 Task: In the  document analytics.odt Select the first Column and change text color to  'Black' Apply the command  'Undo' Apply the command  Redo
Action: Mouse moved to (379, 200)
Screenshot: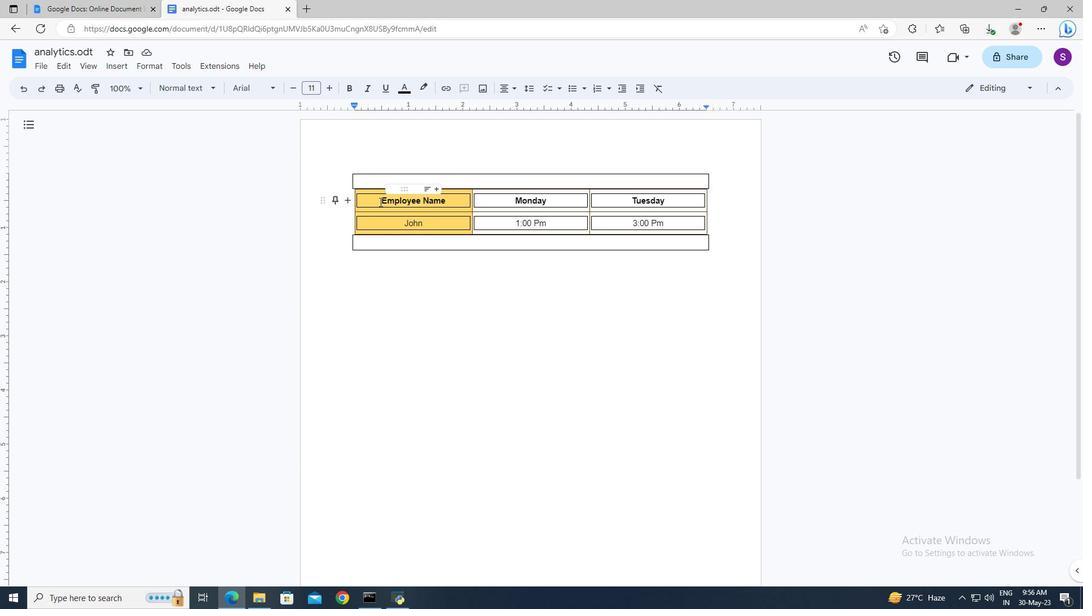 
Action: Mouse pressed left at (379, 200)
Screenshot: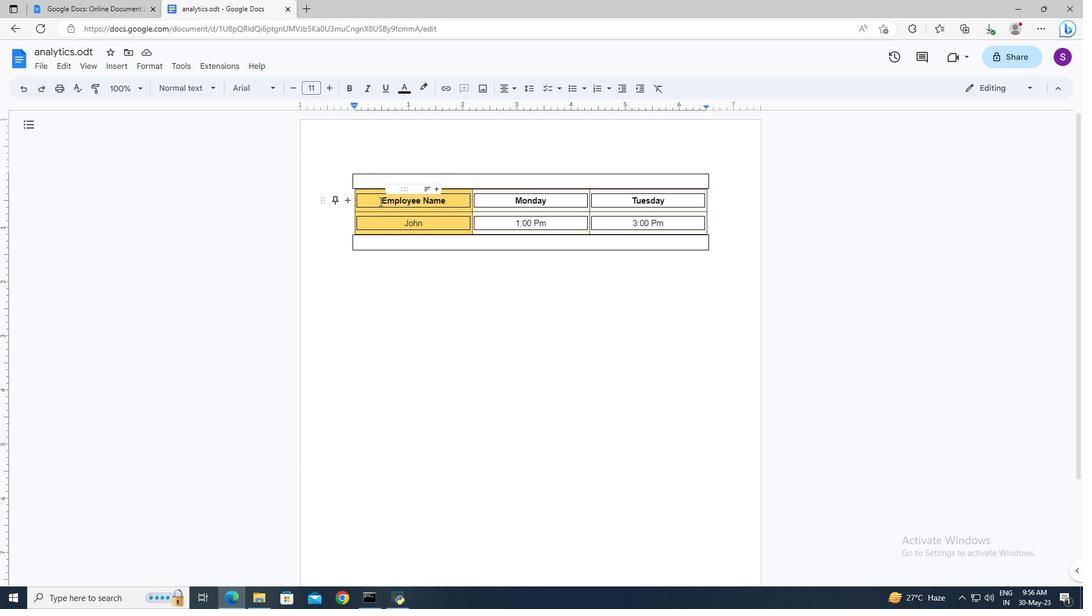 
Action: Key pressed <Key.shift><Key.down><Key.left><Key.down>
Screenshot: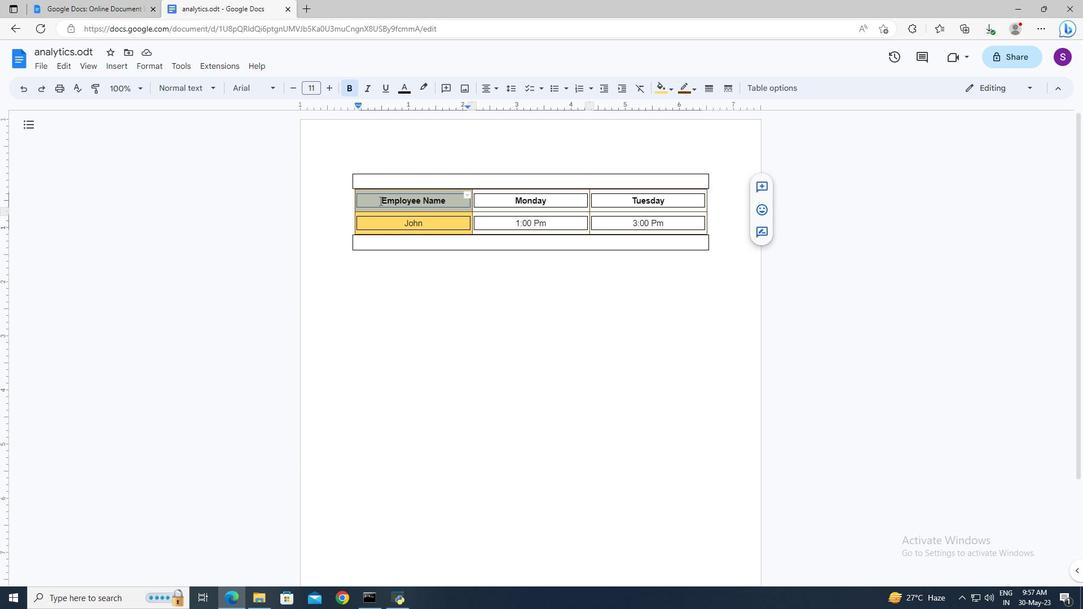 
Action: Mouse moved to (408, 89)
Screenshot: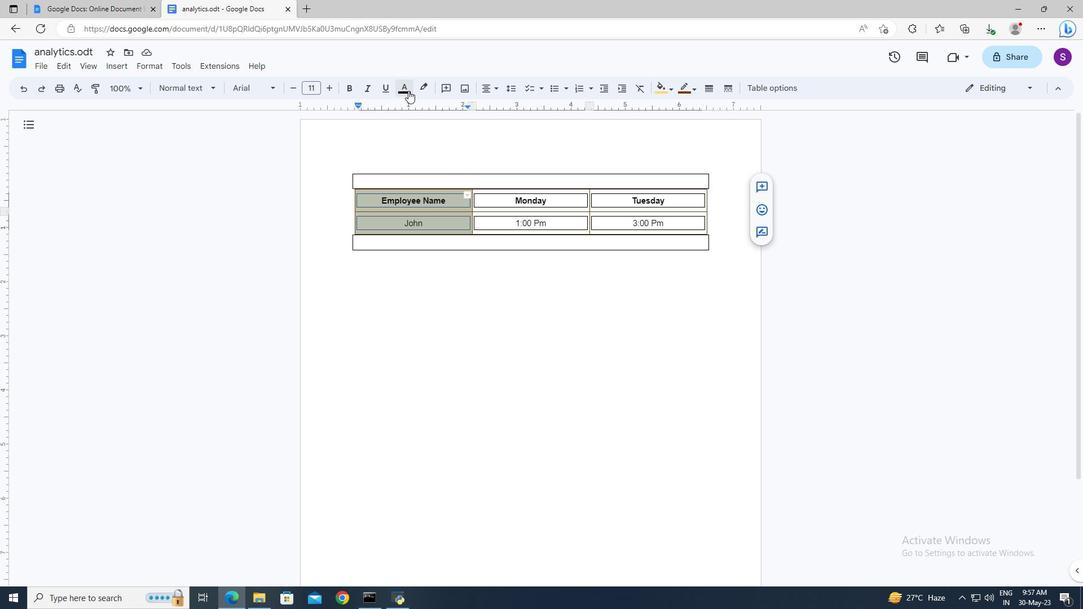 
Action: Mouse pressed left at (408, 89)
Screenshot: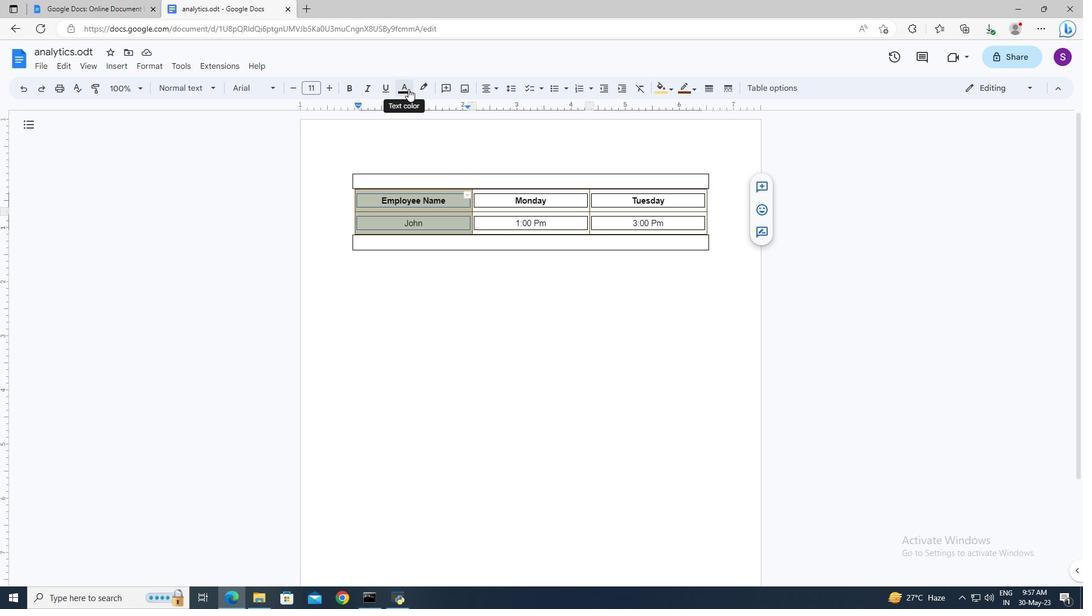 
Action: Mouse moved to (408, 111)
Screenshot: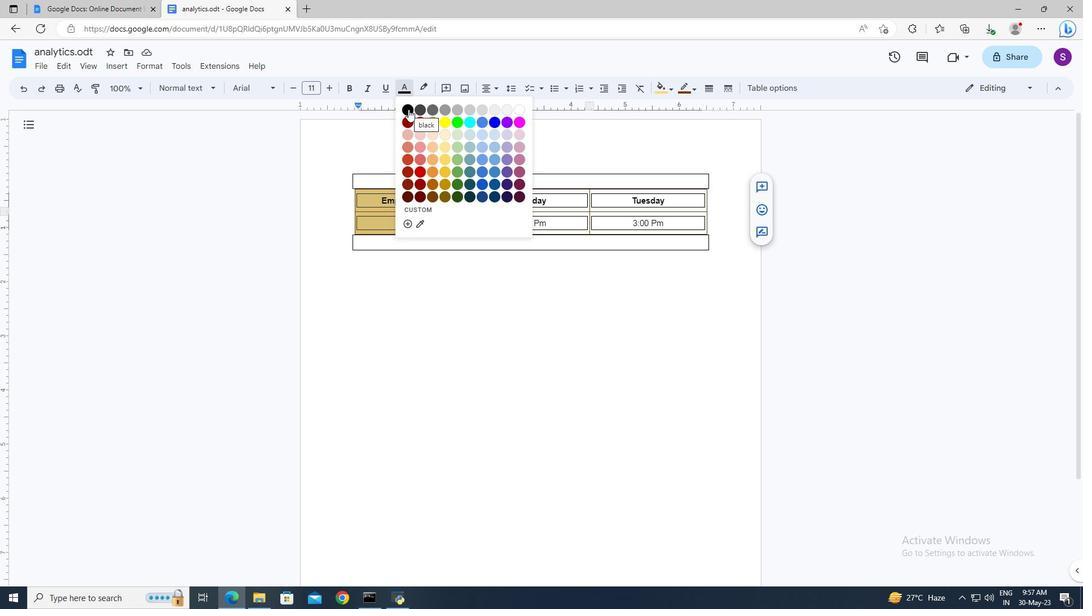 
Action: Mouse pressed left at (408, 111)
Screenshot: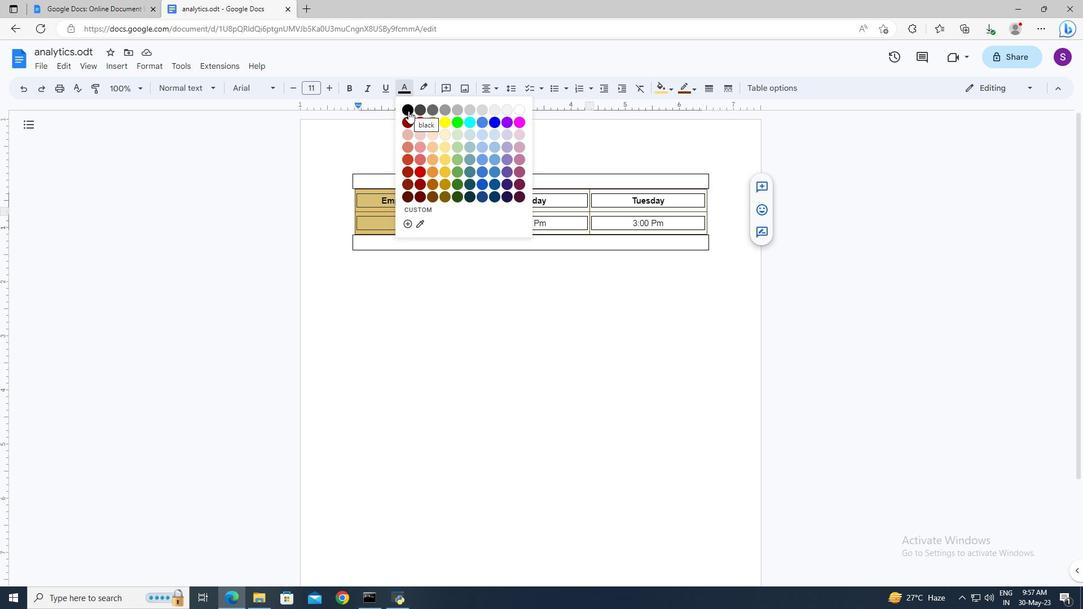
Action: Mouse moved to (511, 282)
Screenshot: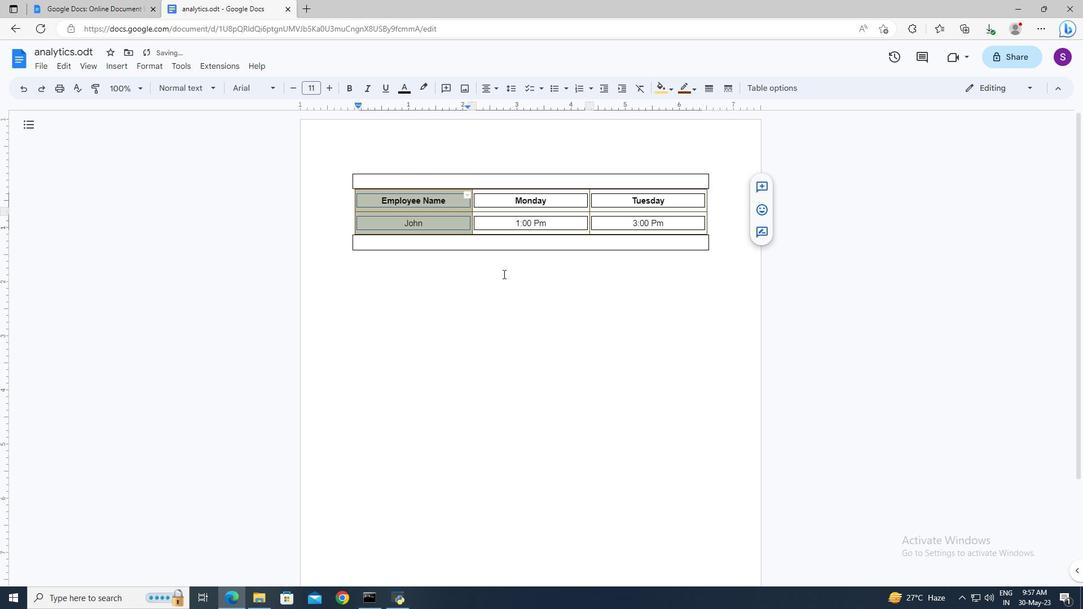 
Action: Mouse pressed left at (511, 282)
Screenshot: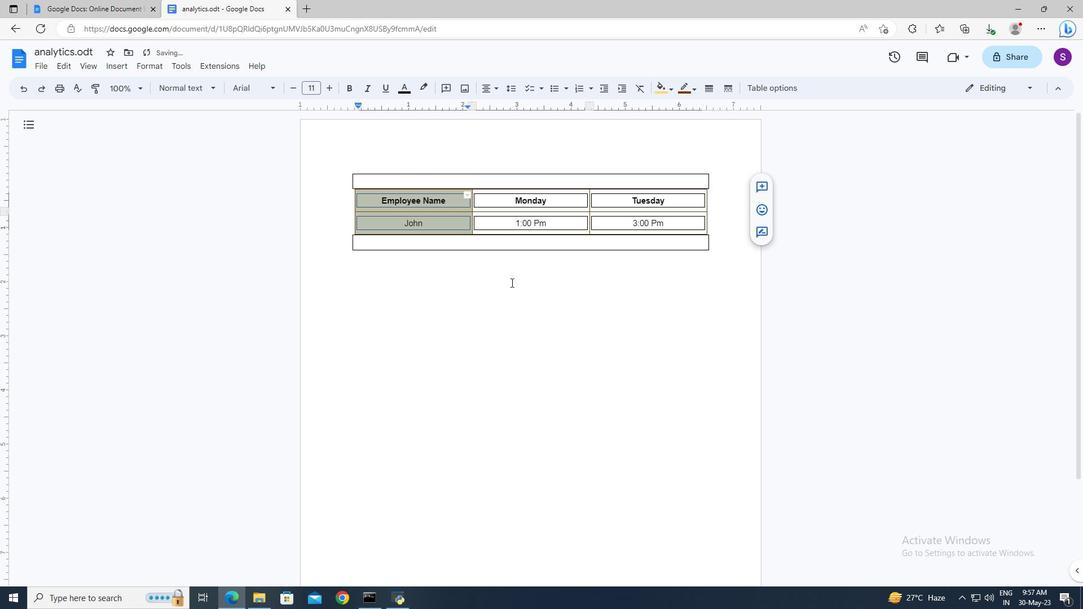 
Action: Key pressed ctrl+Z
Screenshot: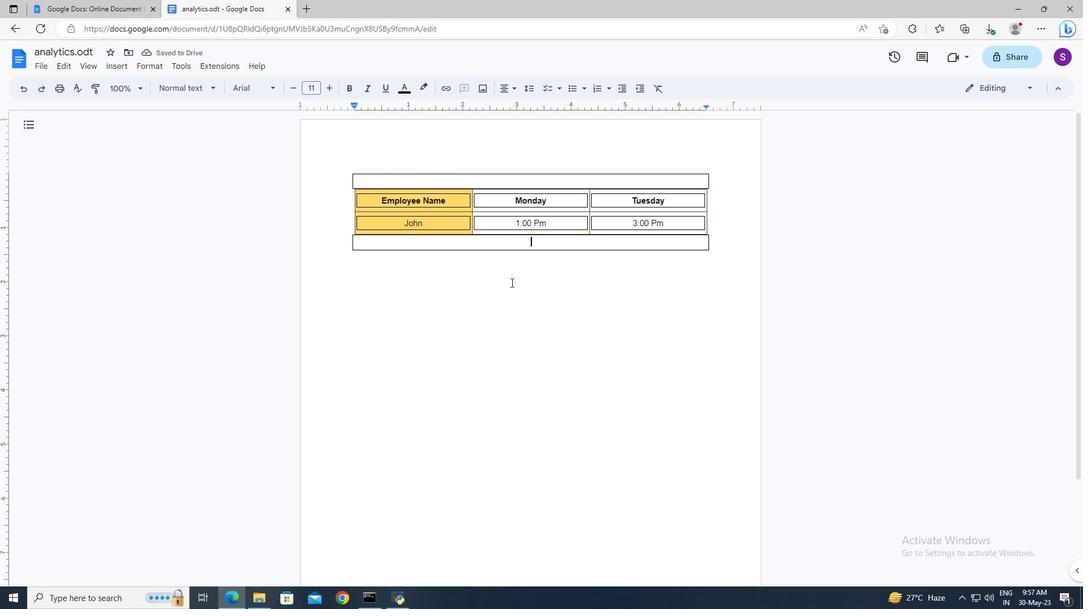 
Action: Mouse moved to (518, 288)
Screenshot: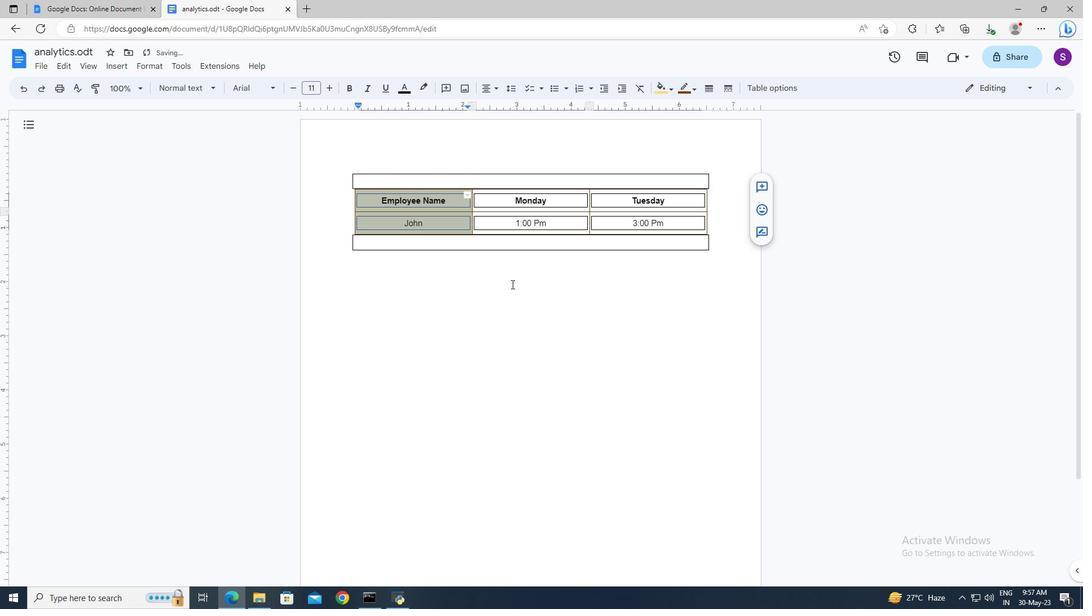 
Action: Mouse pressed left at (518, 288)
Screenshot: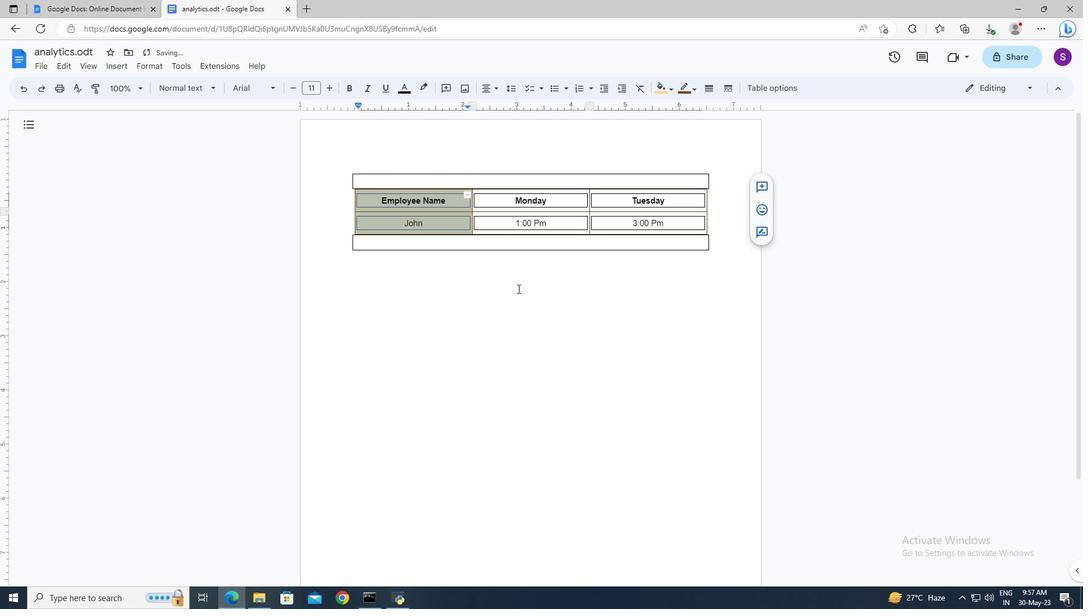 
Action: Key pressed ctrl+Y
Screenshot: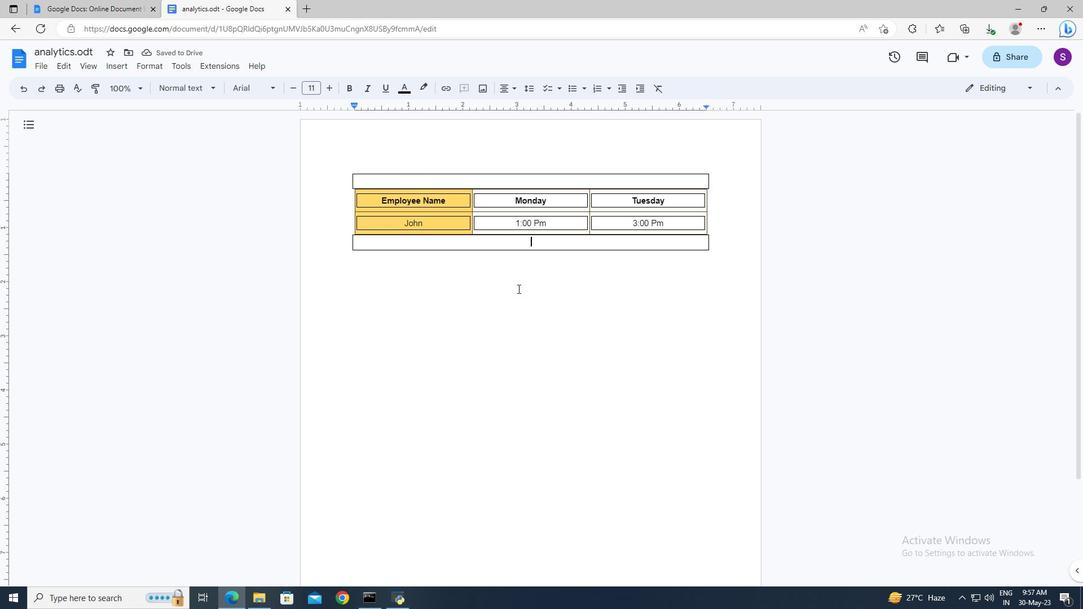 
Action: Mouse pressed left at (518, 288)
Screenshot: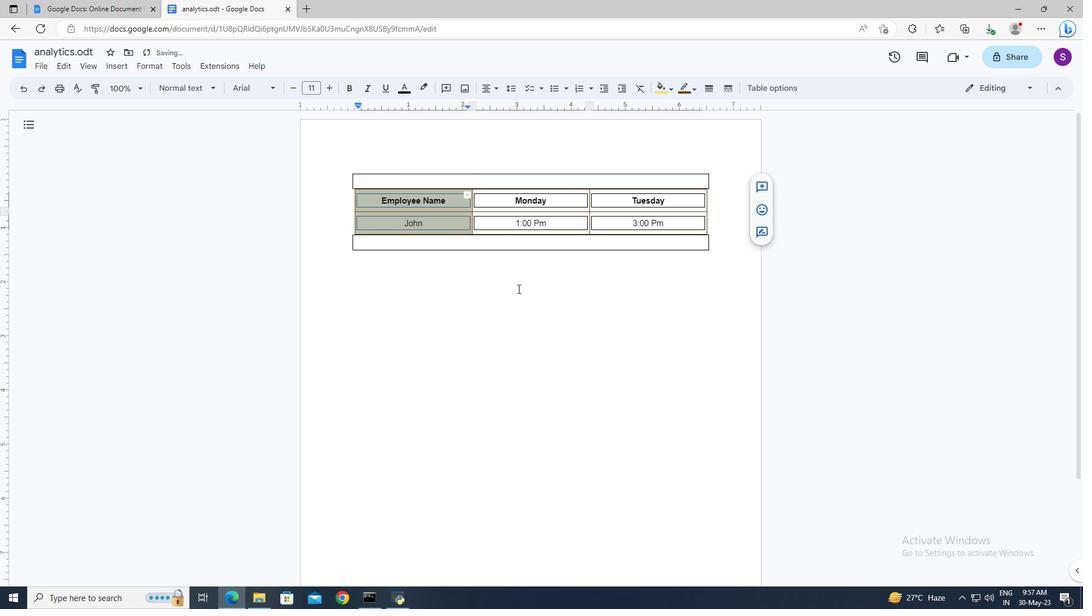 
